 Task: Use the formula "TRUE" in spreadsheet "Project portfolio".
Action: Mouse moved to (135, 95)
Screenshot: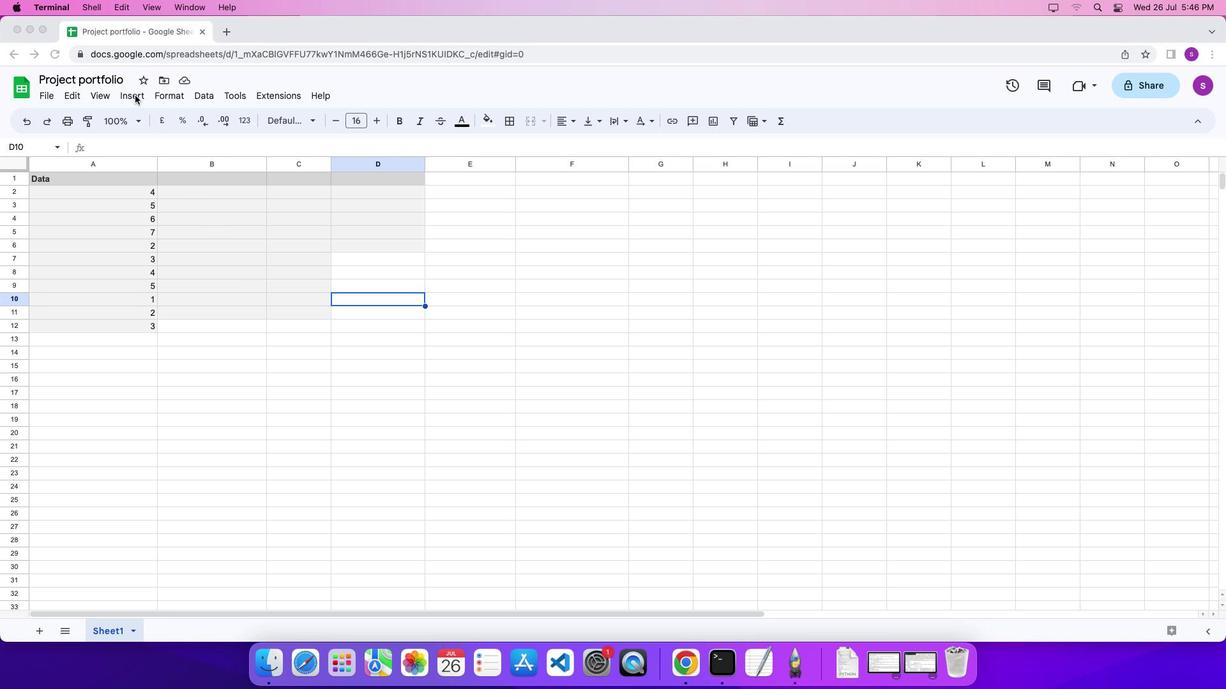 
Action: Mouse pressed left at (135, 95)
Screenshot: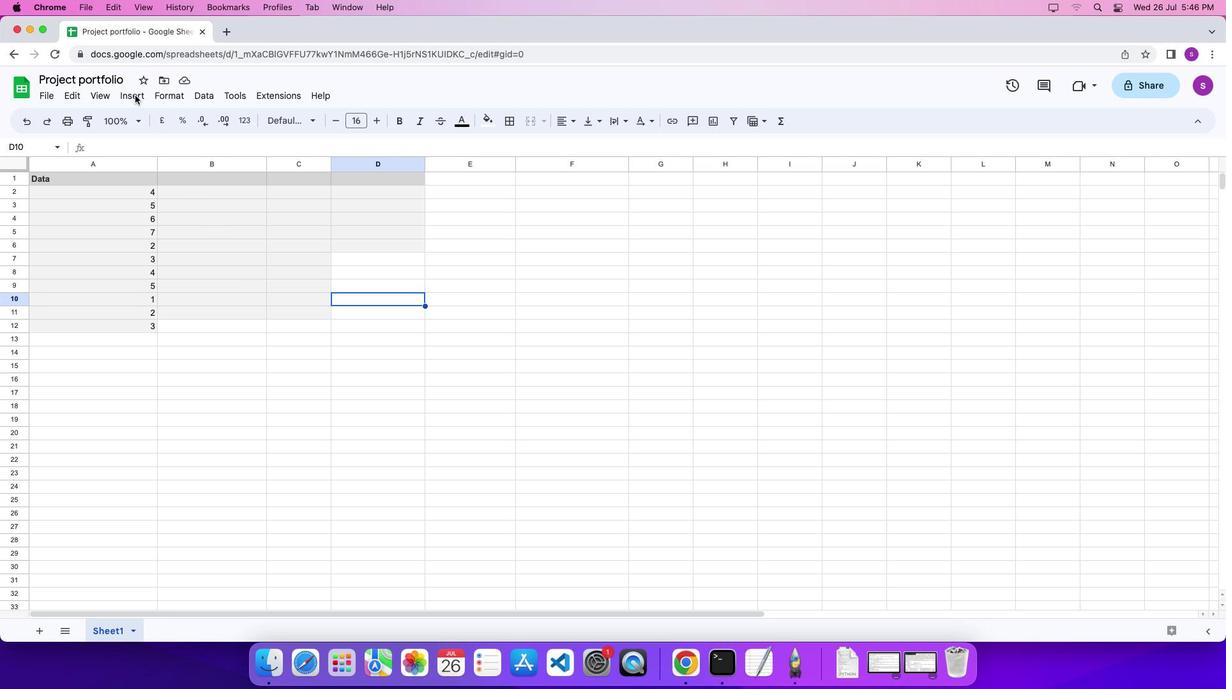 
Action: Mouse moved to (136, 94)
Screenshot: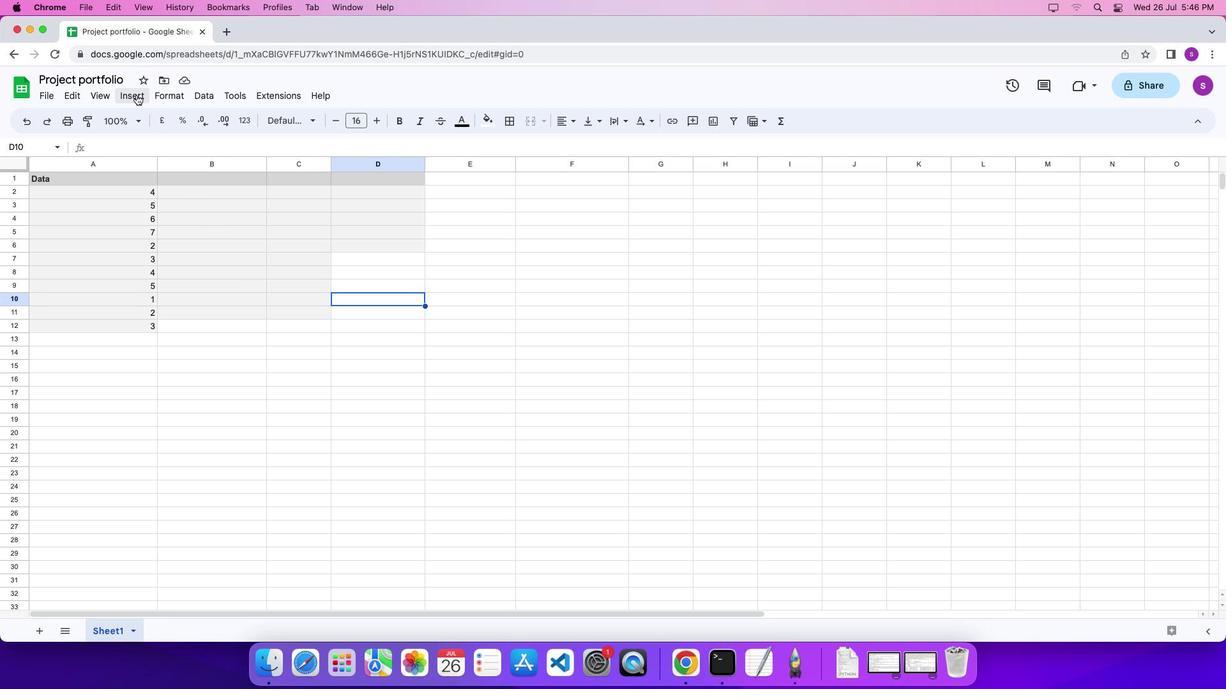 
Action: Mouse pressed left at (136, 94)
Screenshot: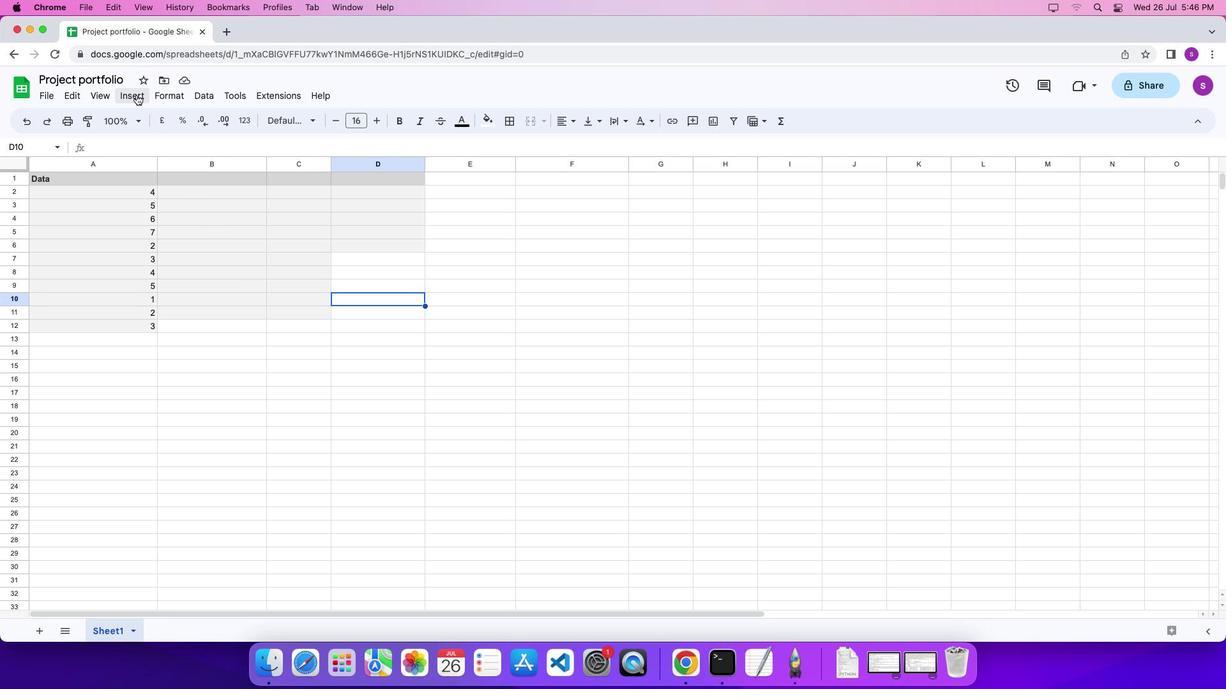 
Action: Mouse moved to (572, 624)
Screenshot: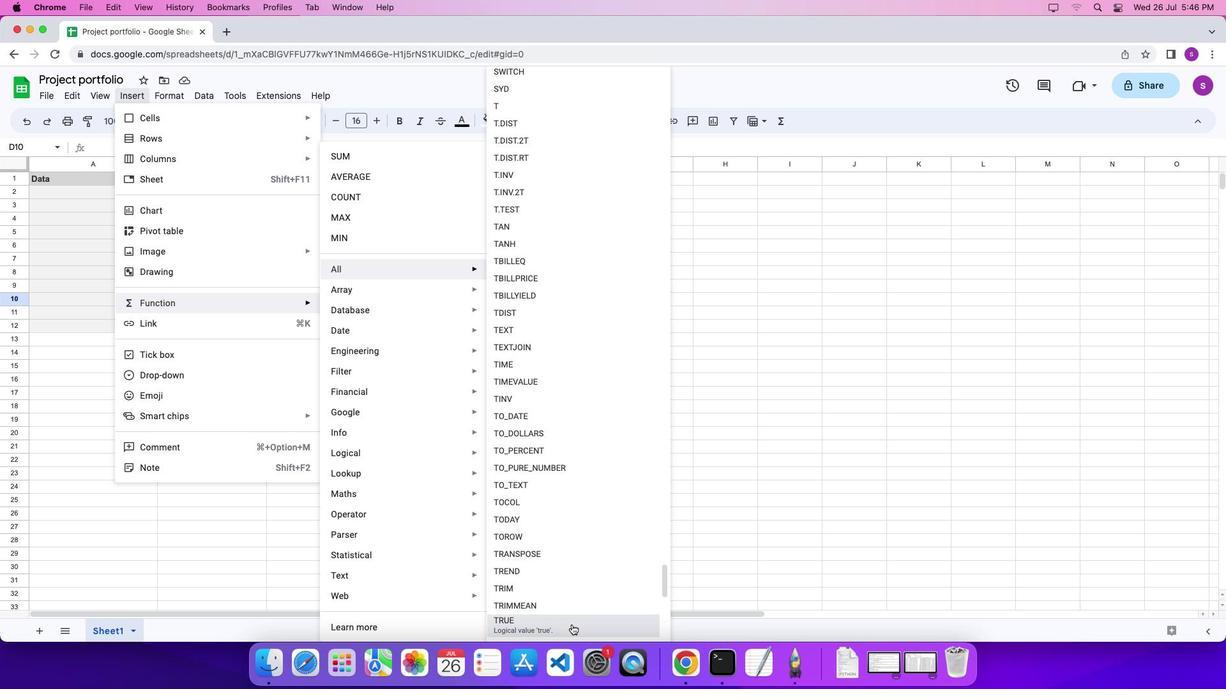 
Action: Mouse pressed left at (572, 624)
Screenshot: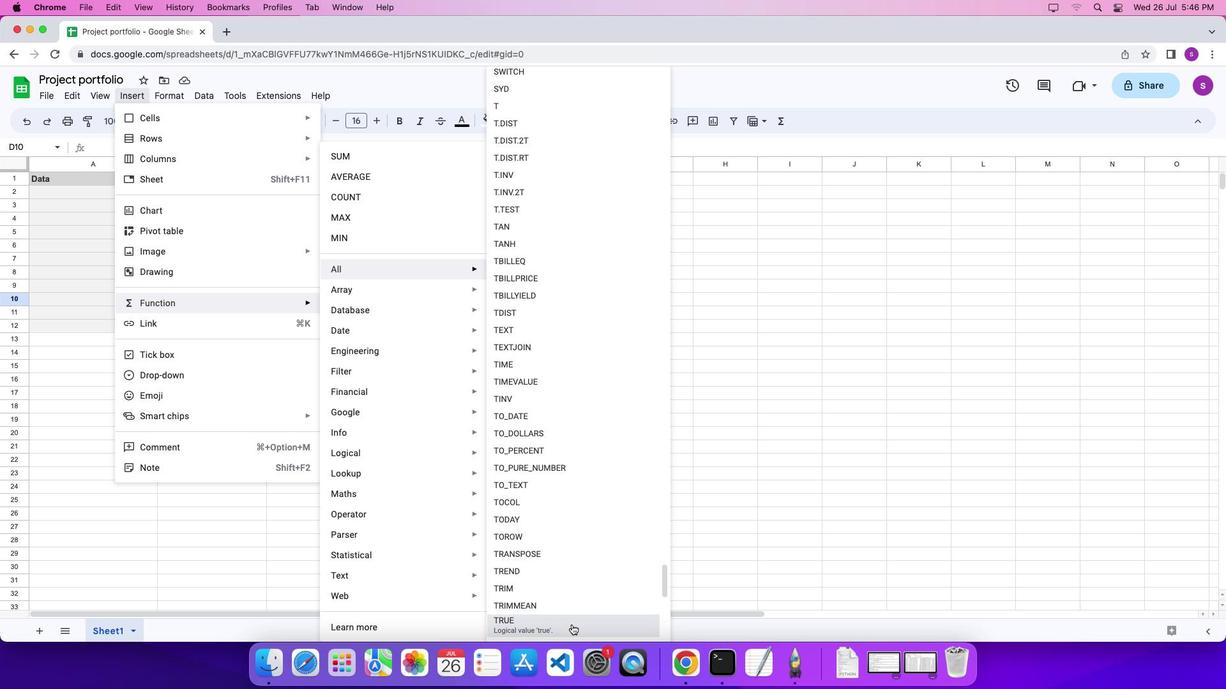 
Action: Mouse moved to (579, 494)
Screenshot: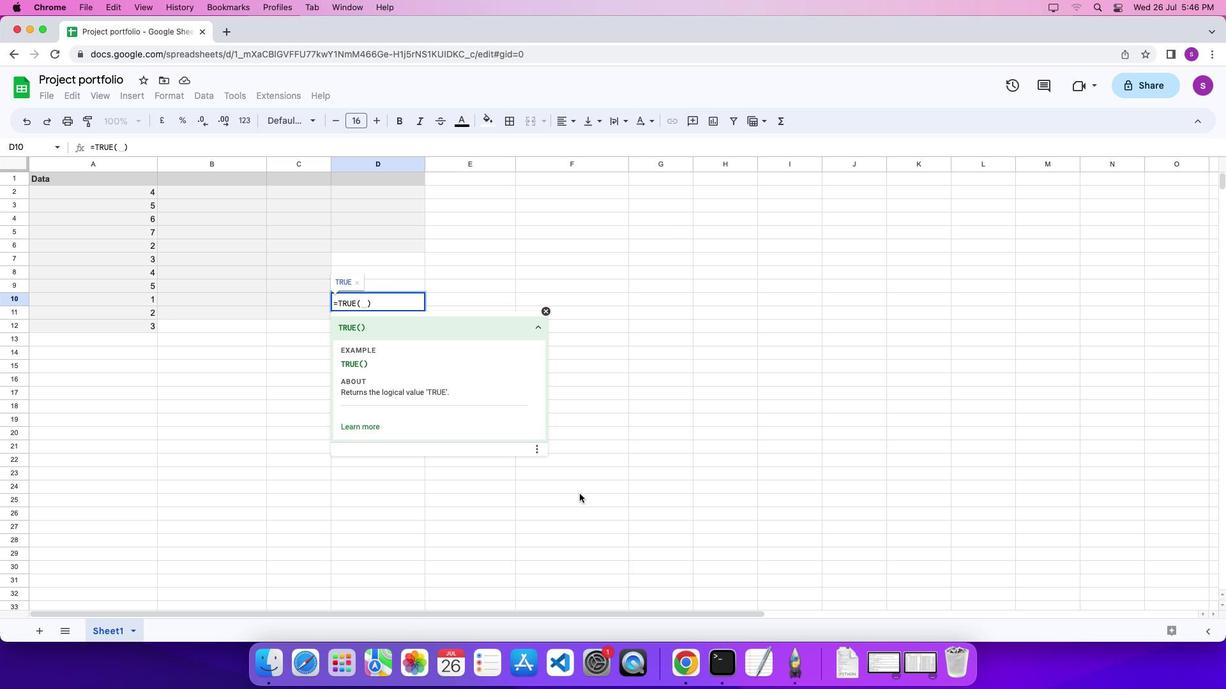 
Action: Key pressed '\x03'
Screenshot: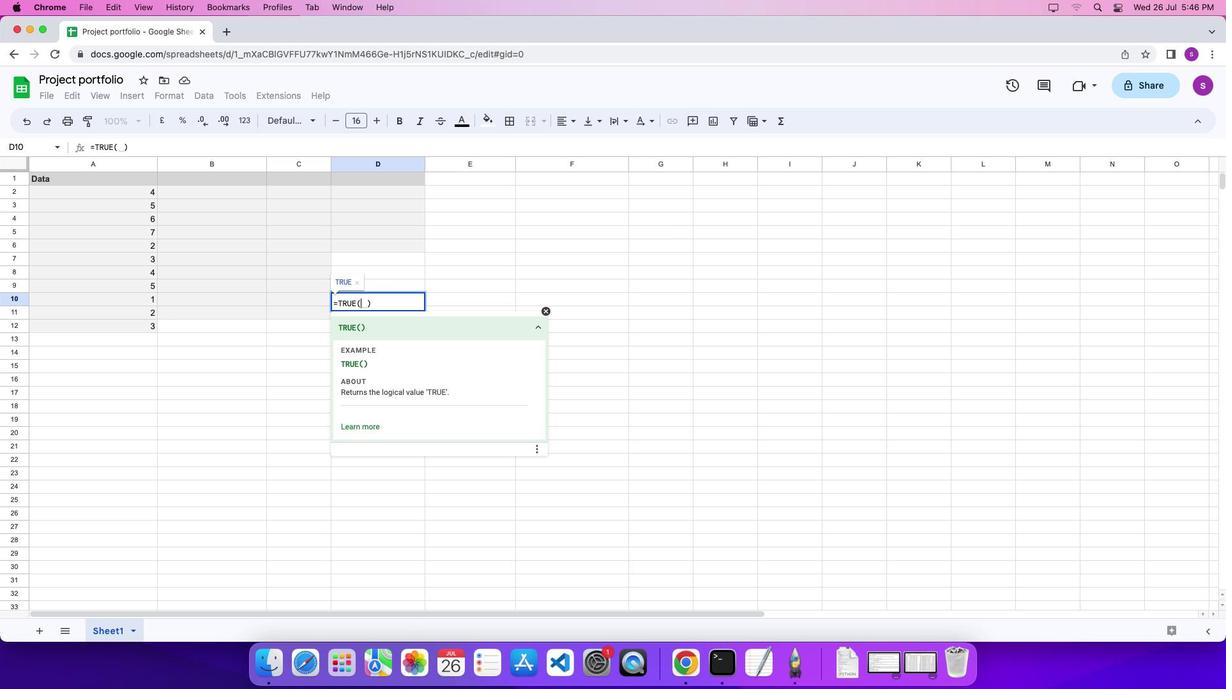 
